 Task: Add Attachment from Google Drive to Card Card0000000091 in Board Board0000000023 in Workspace WS0000000008 in Trello. Add Cover Orange to Card Card0000000091 in Board Board0000000023 in Workspace WS0000000008 in Trello. Add "Add Label …" with "Title" Title0000000091 to Button Button0000000091 to Card Card0000000091 in Board Board0000000023 in Workspace WS0000000008 in Trello. Add Description DS0000000091 to Card Card0000000091 in Board Board0000000023 in Workspace WS0000000008 in Trello. Add Comment CM0000000091 to Card Card0000000091 in Board Board0000000023 in Workspace WS0000000008 in Trello
Action: Mouse moved to (641, 52)
Screenshot: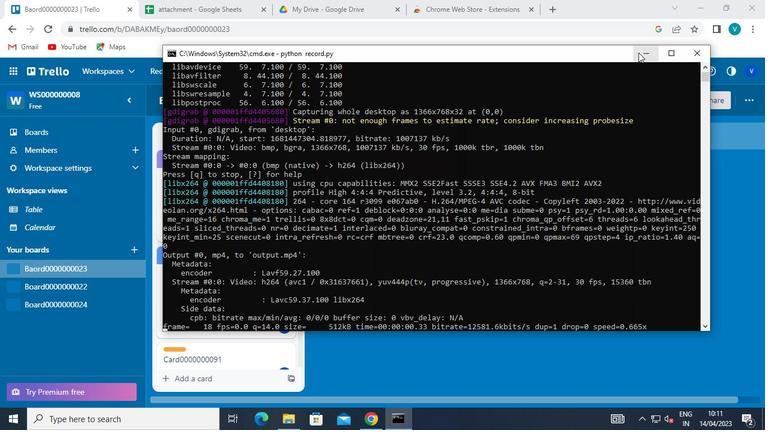 
Action: Mouse pressed left at (641, 52)
Screenshot: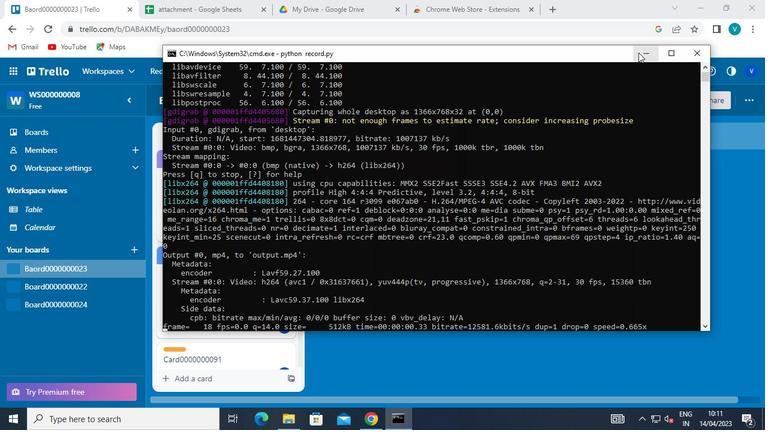 
Action: Mouse moved to (231, 353)
Screenshot: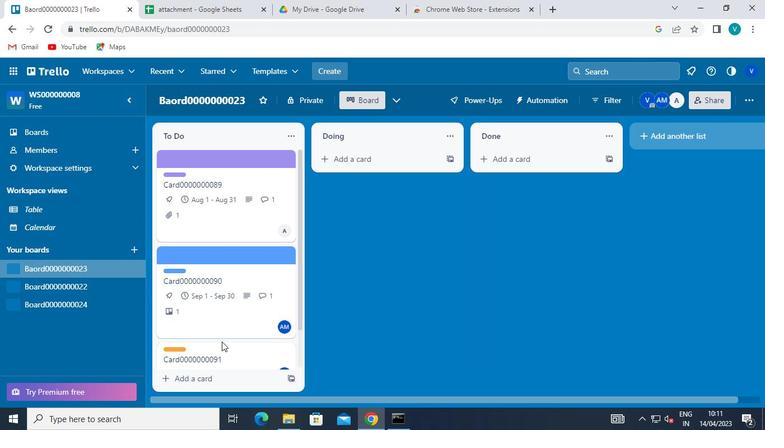 
Action: Mouse pressed left at (231, 353)
Screenshot: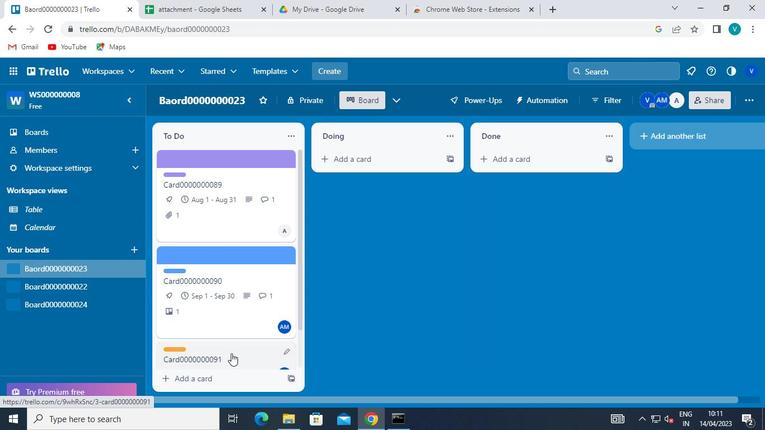 
Action: Mouse moved to (534, 294)
Screenshot: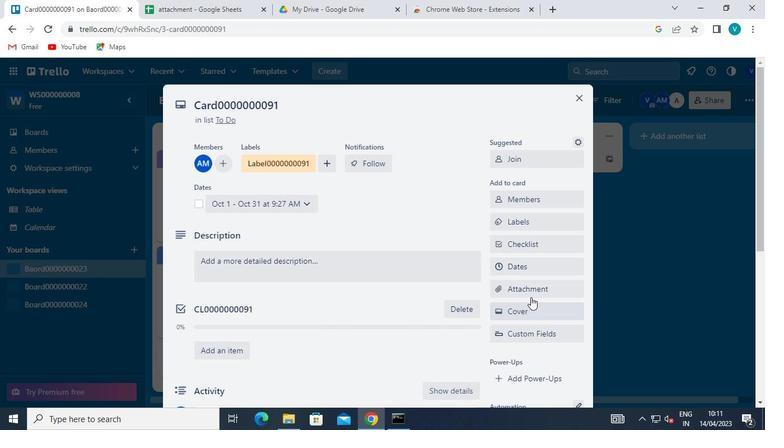 
Action: Mouse pressed left at (534, 294)
Screenshot: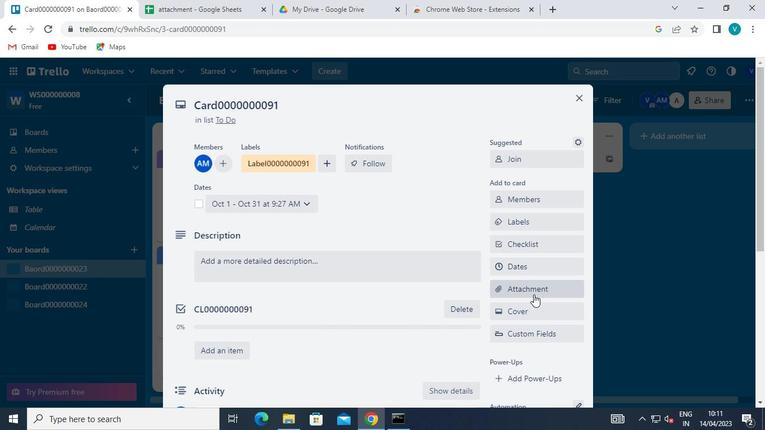 
Action: Mouse moved to (521, 151)
Screenshot: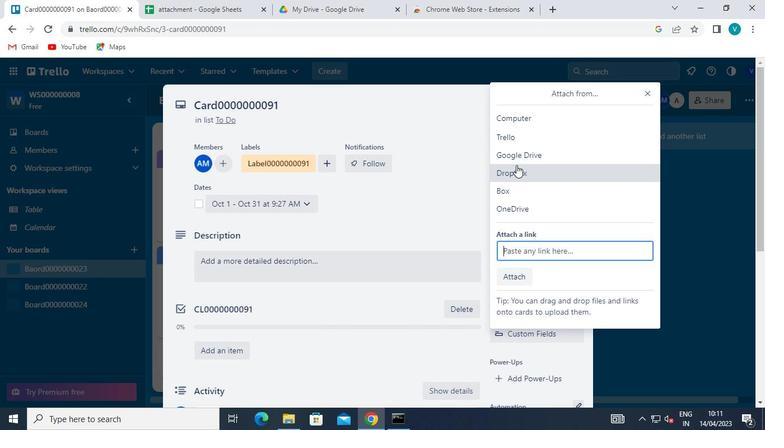 
Action: Mouse pressed left at (521, 151)
Screenshot: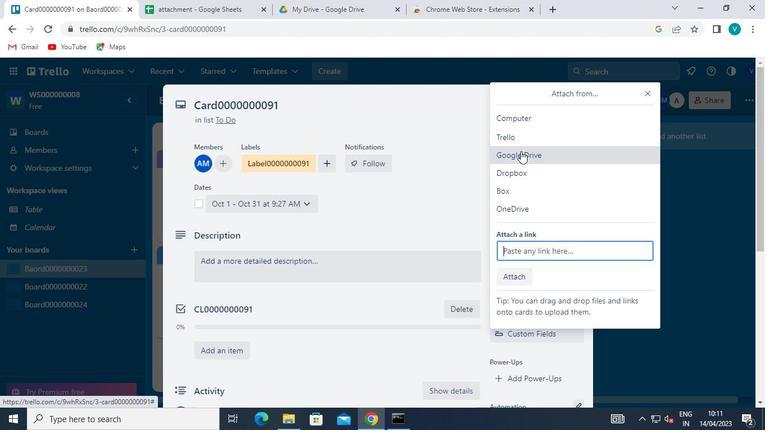 
Action: Mouse moved to (202, 232)
Screenshot: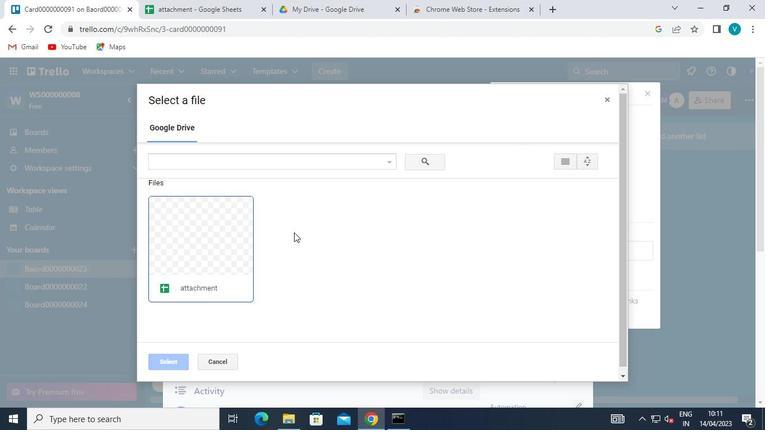 
Action: Mouse pressed left at (202, 232)
Screenshot: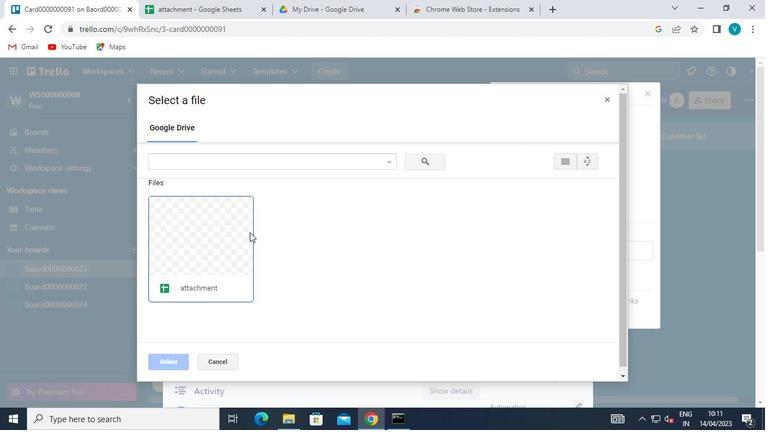 
Action: Mouse moved to (173, 359)
Screenshot: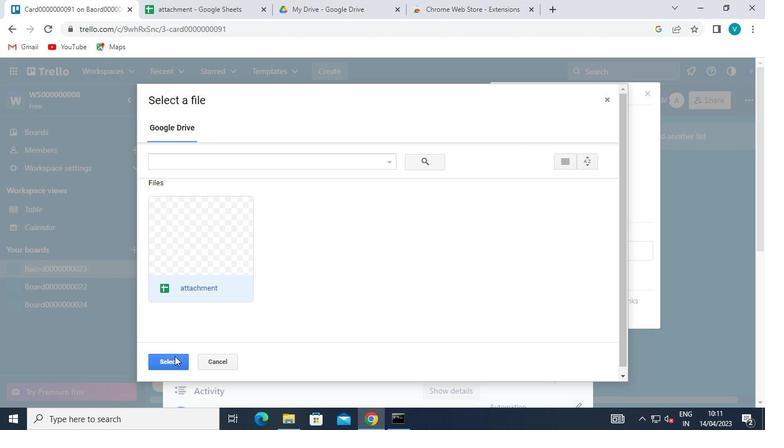 
Action: Mouse pressed left at (173, 359)
Screenshot: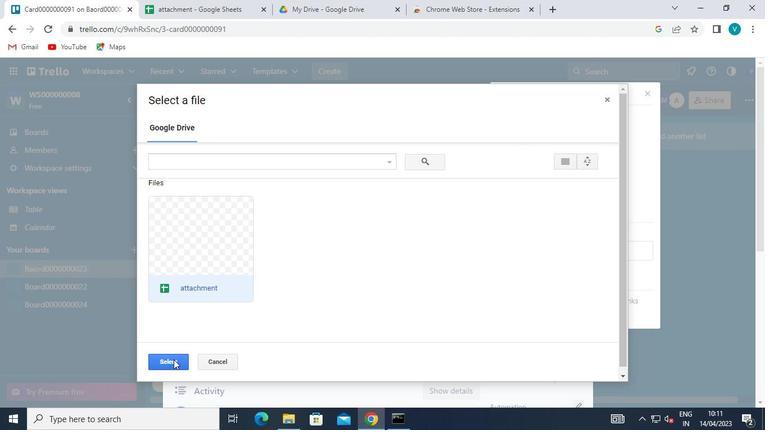 
Action: Mouse moved to (510, 316)
Screenshot: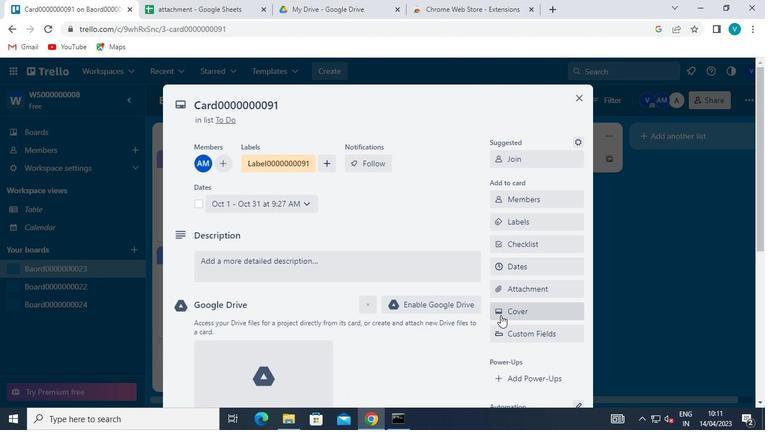 
Action: Mouse pressed left at (510, 316)
Screenshot: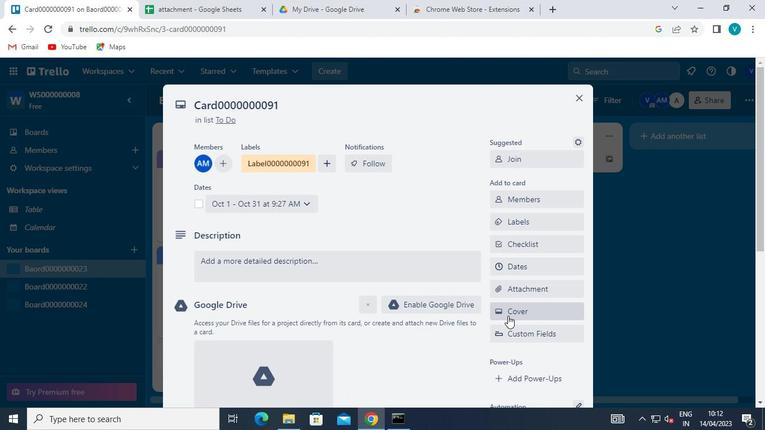 
Action: Mouse moved to (566, 192)
Screenshot: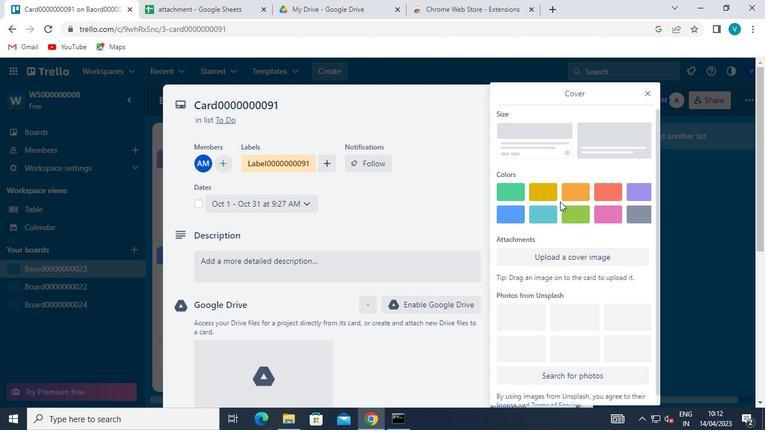 
Action: Mouse pressed left at (566, 192)
Screenshot: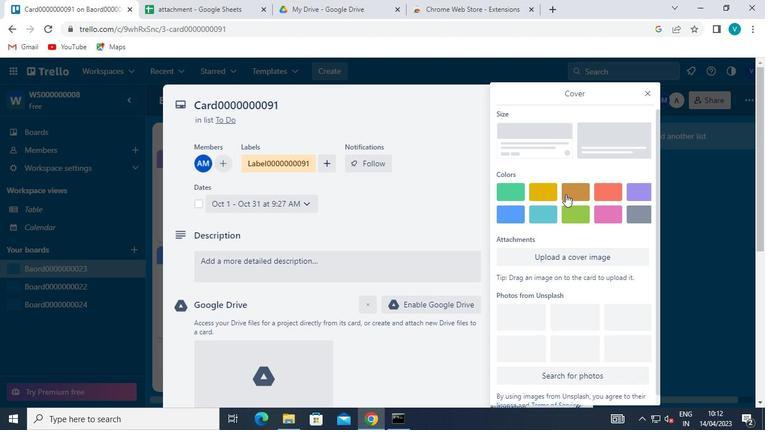 
Action: Mouse moved to (645, 94)
Screenshot: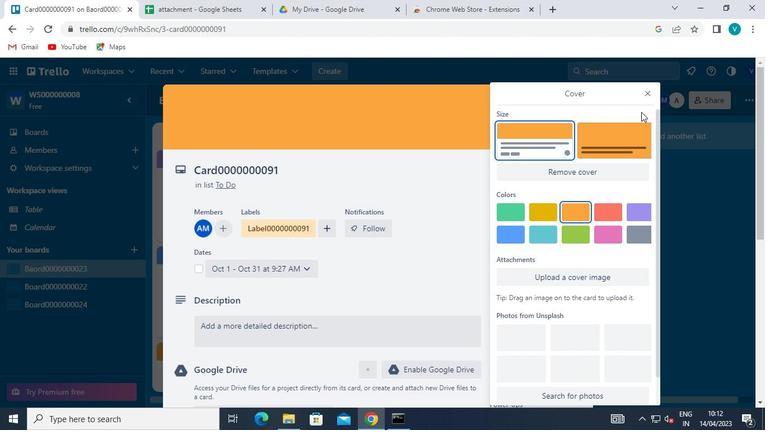 
Action: Mouse pressed left at (645, 94)
Screenshot: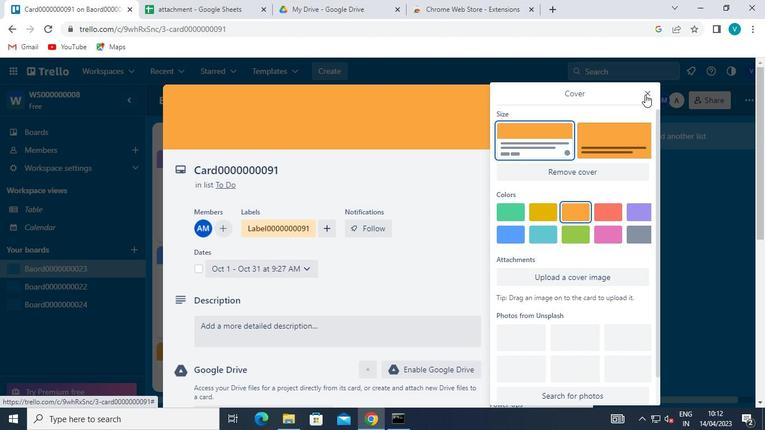 
Action: Mouse moved to (512, 283)
Screenshot: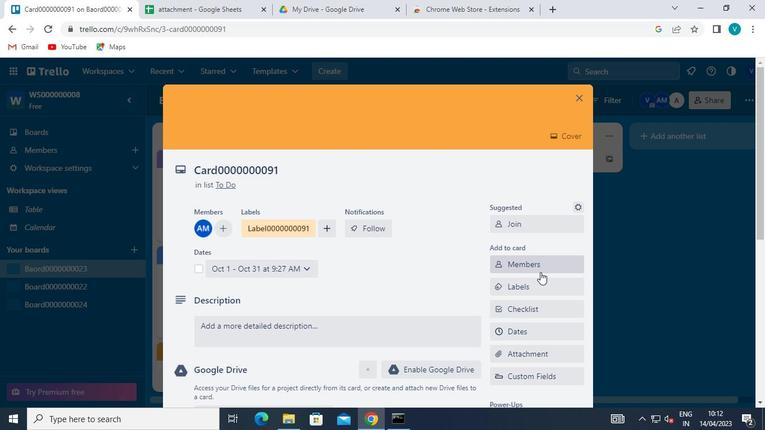 
Action: Mouse pressed left at (512, 283)
Screenshot: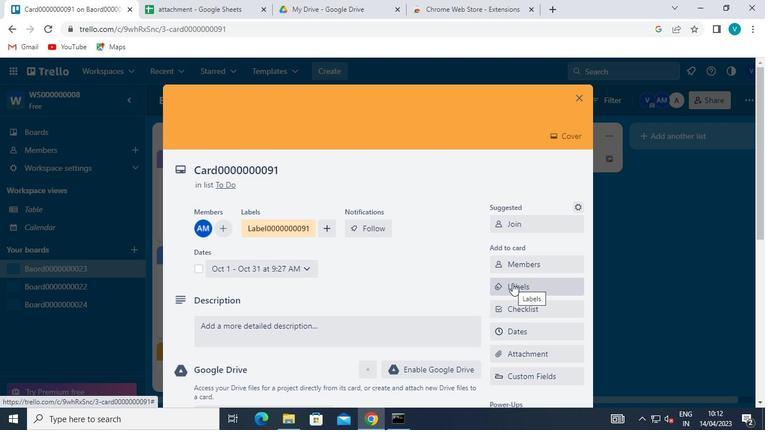 
Action: Mouse moved to (550, 126)
Screenshot: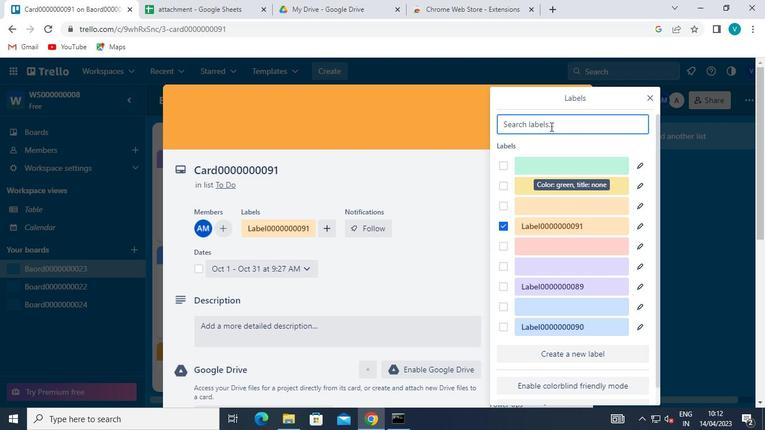 
Action: Mouse pressed left at (550, 126)
Screenshot: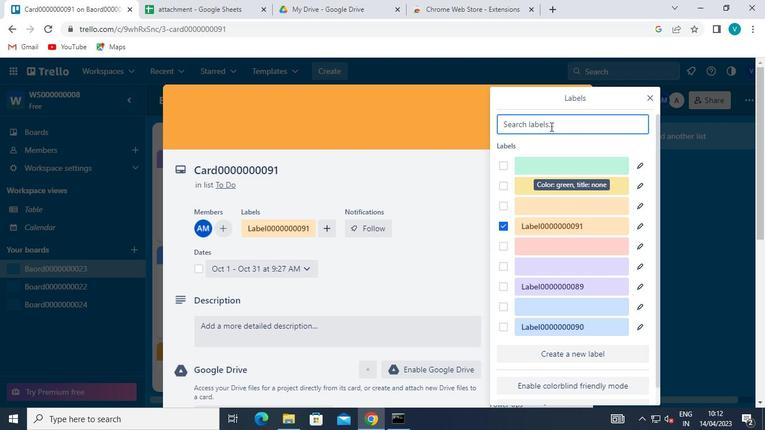 
Action: Keyboard Key.shift
Screenshot: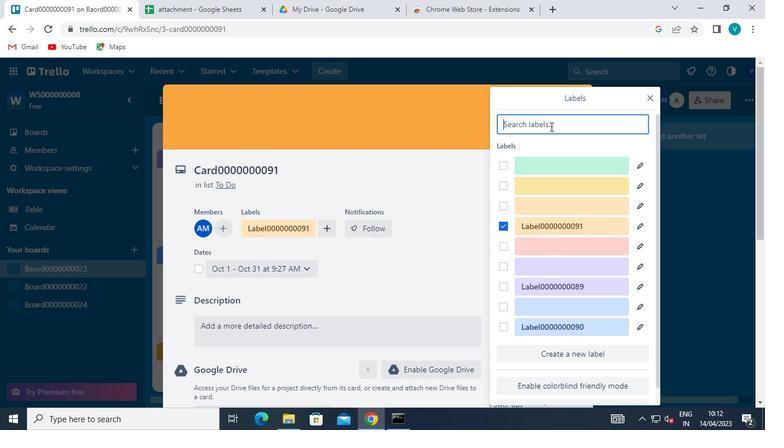 
Action: Keyboard T
Screenshot: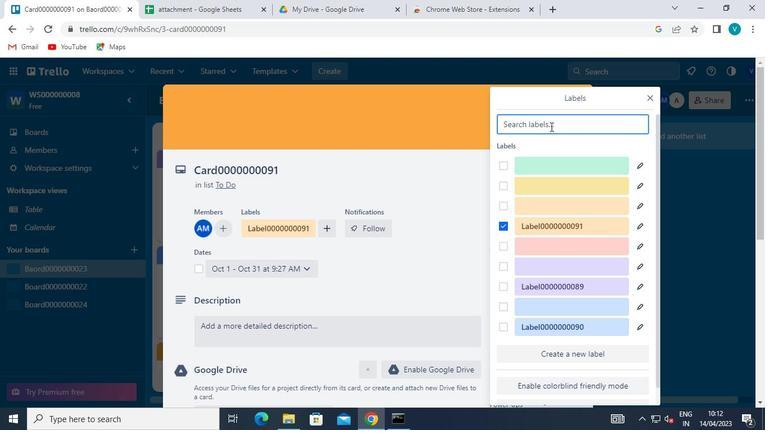 
Action: Keyboard i
Screenshot: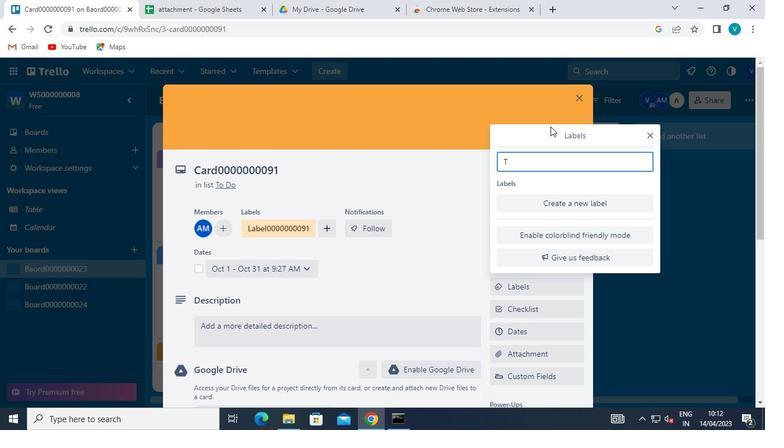 
Action: Keyboard t
Screenshot: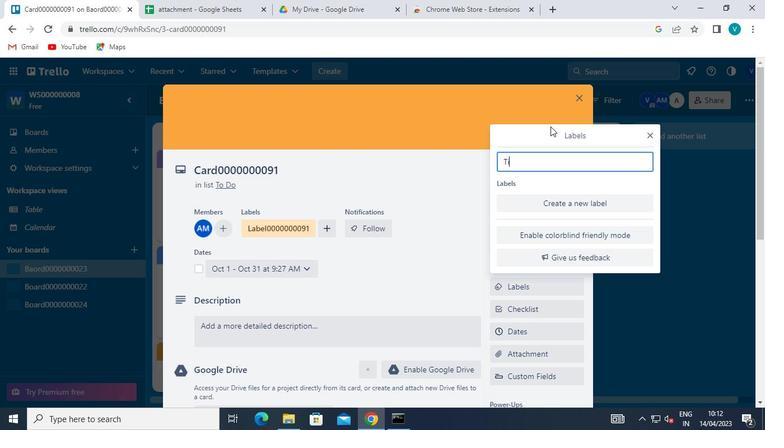 
Action: Keyboard l
Screenshot: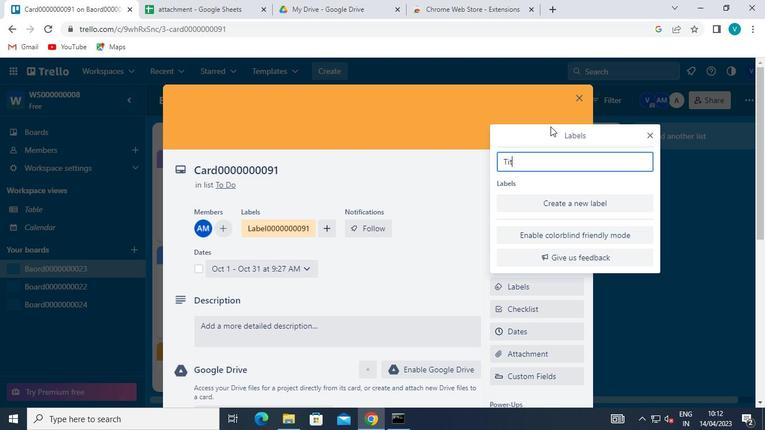 
Action: Keyboard e
Screenshot: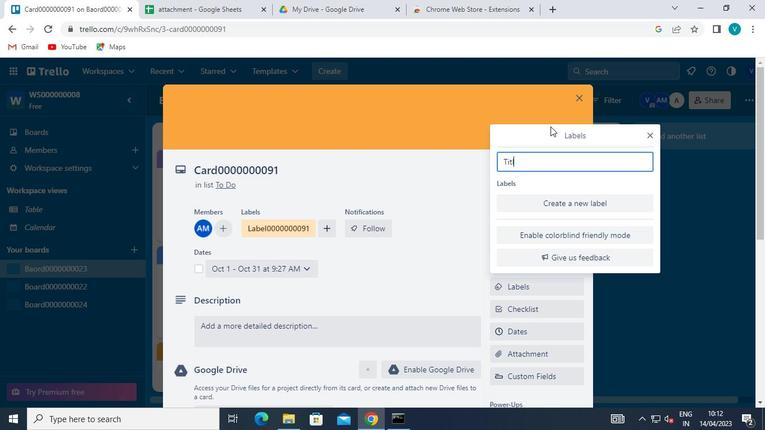 
Action: Keyboard <96>
Screenshot: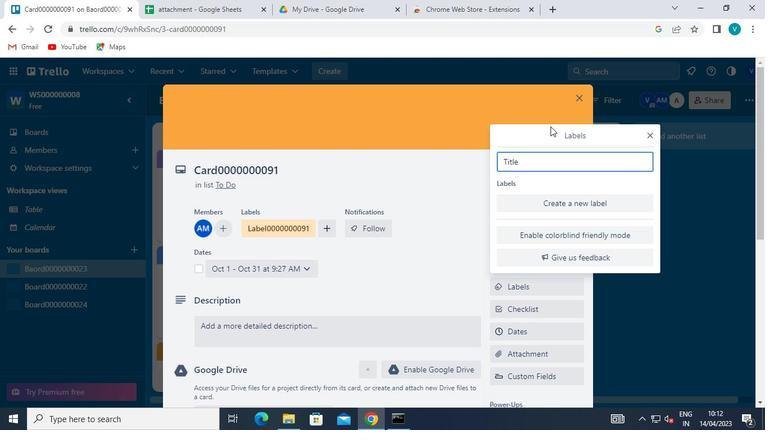 
Action: Keyboard <96>
Screenshot: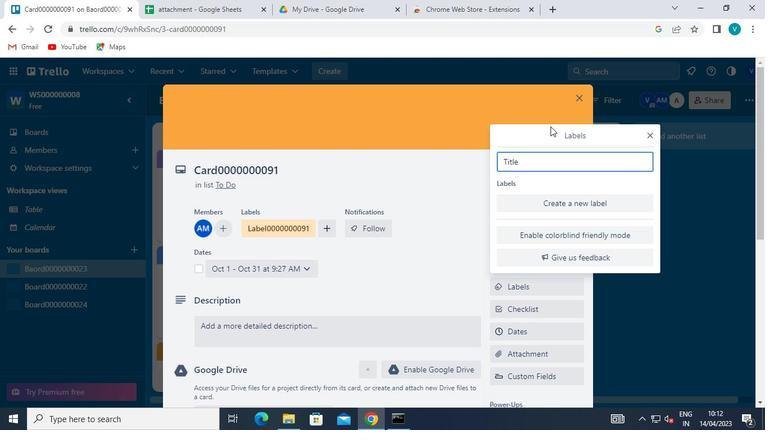 
Action: Keyboard <96>
Screenshot: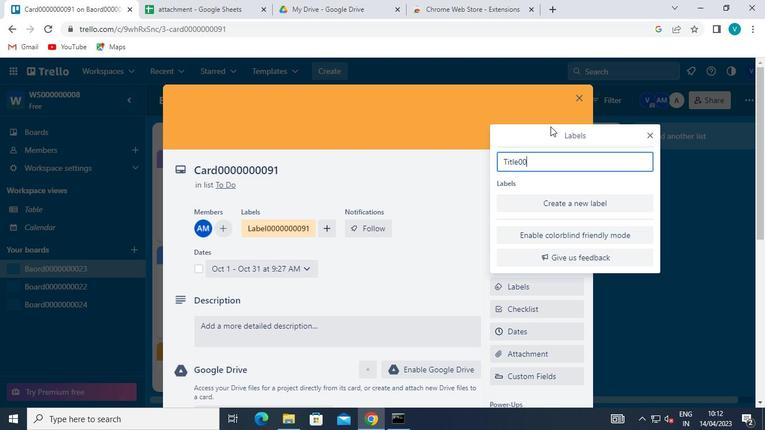 
Action: Keyboard <96>
Screenshot: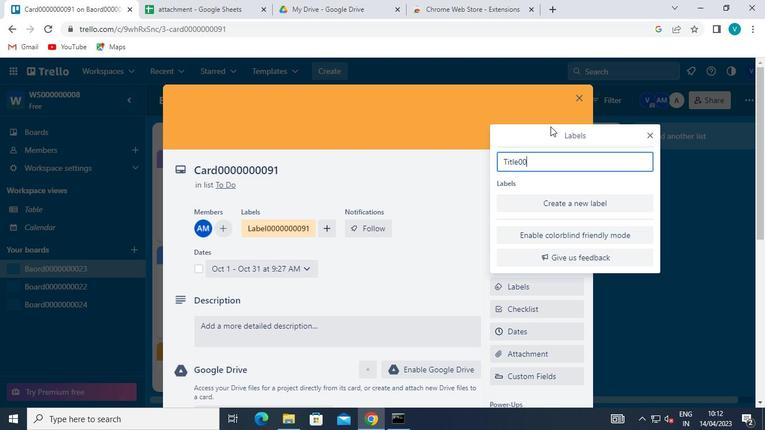 
Action: Keyboard <96>
Screenshot: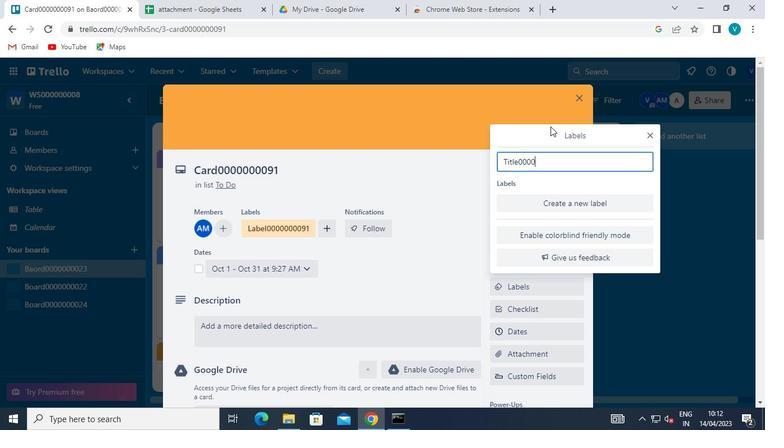 
Action: Keyboard <96>
Screenshot: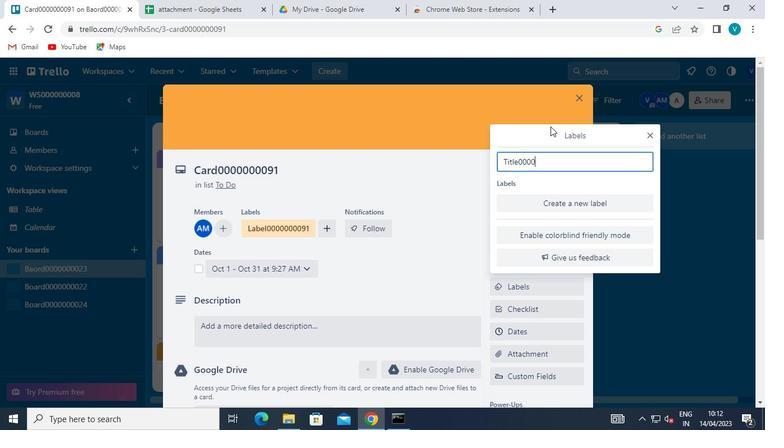 
Action: Keyboard <96>
Screenshot: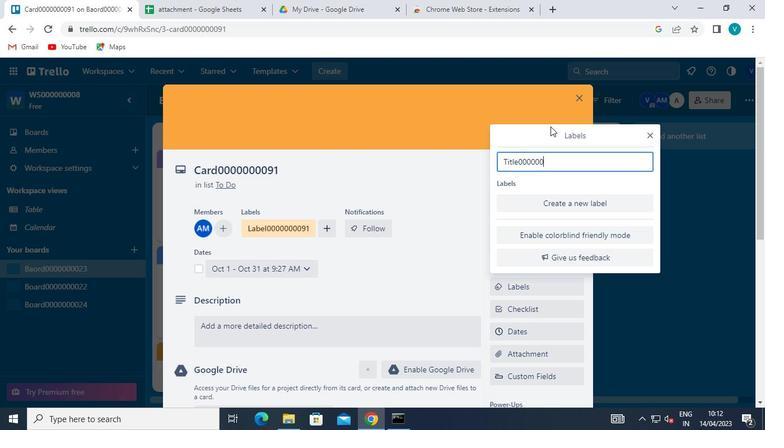 
Action: Keyboard <96>
Screenshot: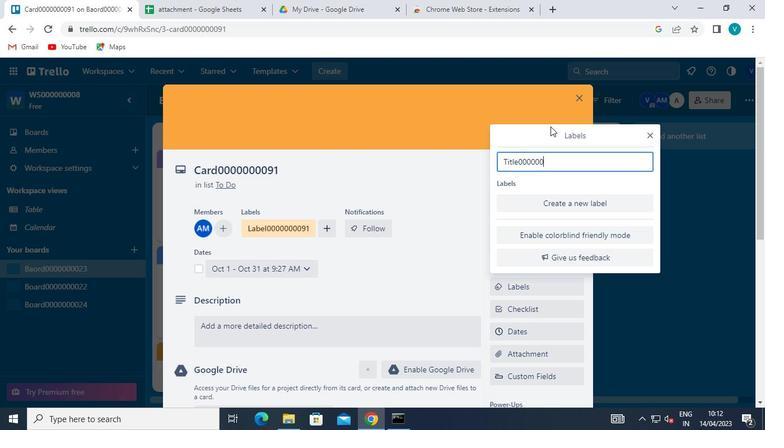 
Action: Keyboard <105>
Screenshot: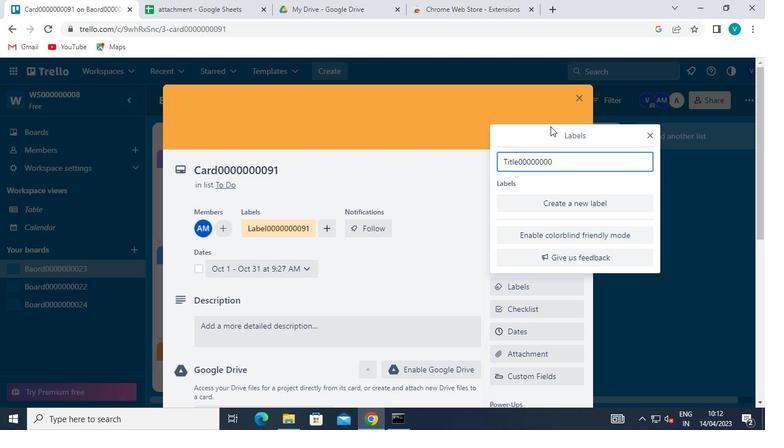
Action: Keyboard <97>
Screenshot: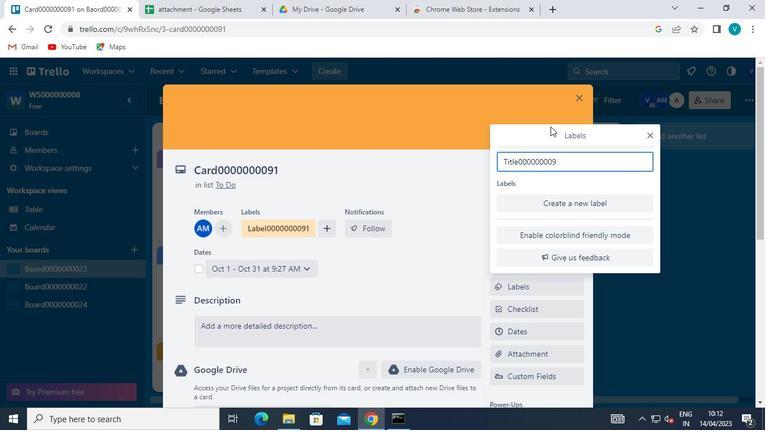 
Action: Mouse moved to (649, 136)
Screenshot: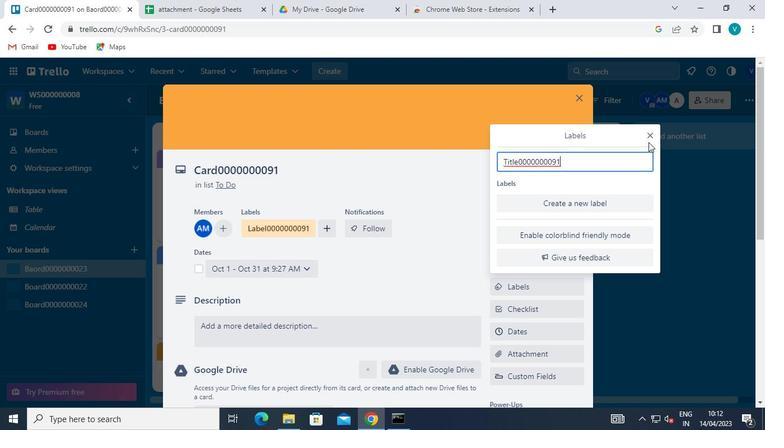 
Action: Mouse pressed left at (649, 136)
Screenshot: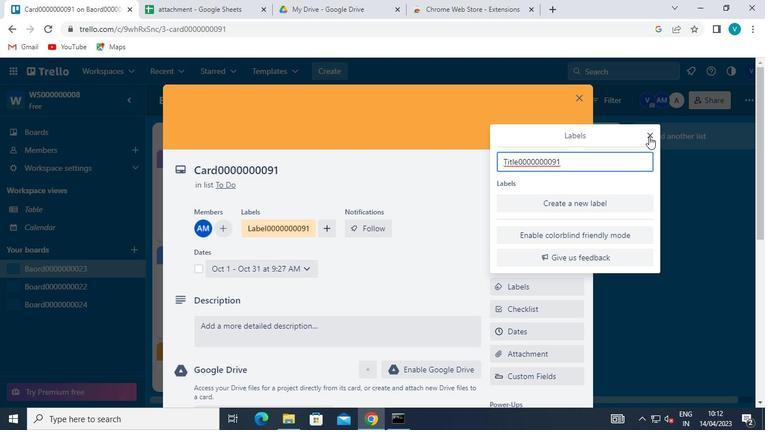 
Action: Mouse moved to (275, 326)
Screenshot: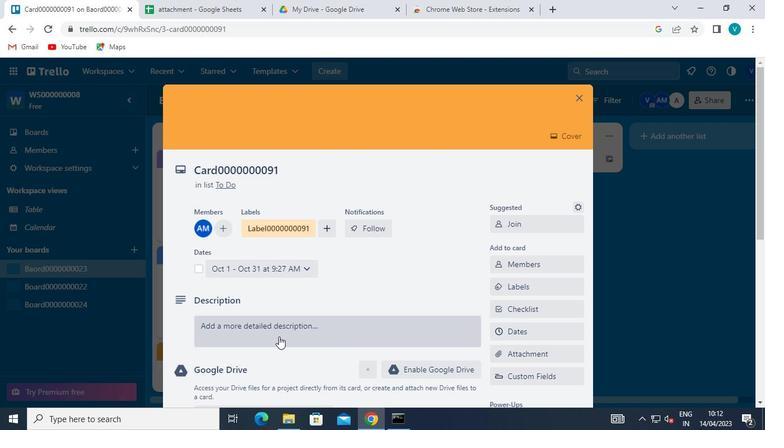 
Action: Mouse pressed left at (275, 326)
Screenshot: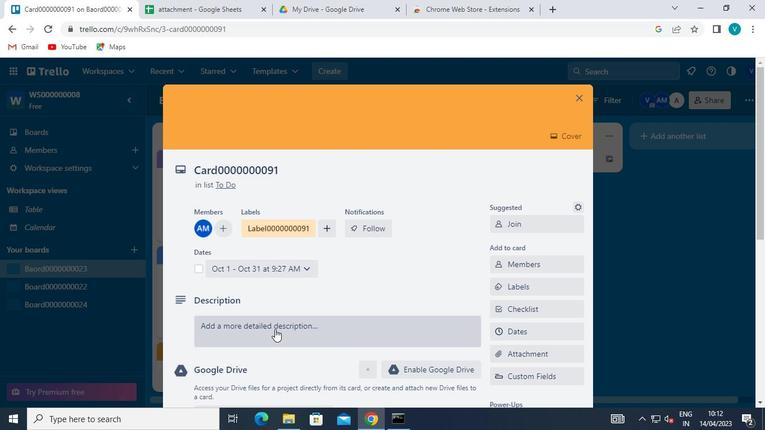 
Action: Mouse moved to (278, 324)
Screenshot: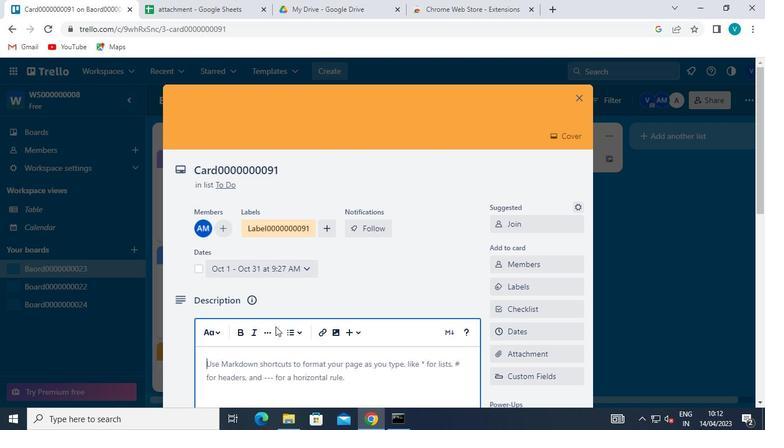 
Action: Keyboard Key.shift
Screenshot: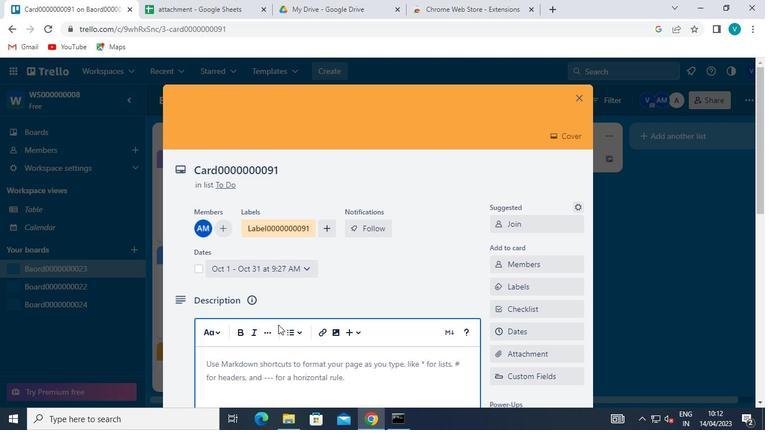 
Action: Keyboard D
Screenshot: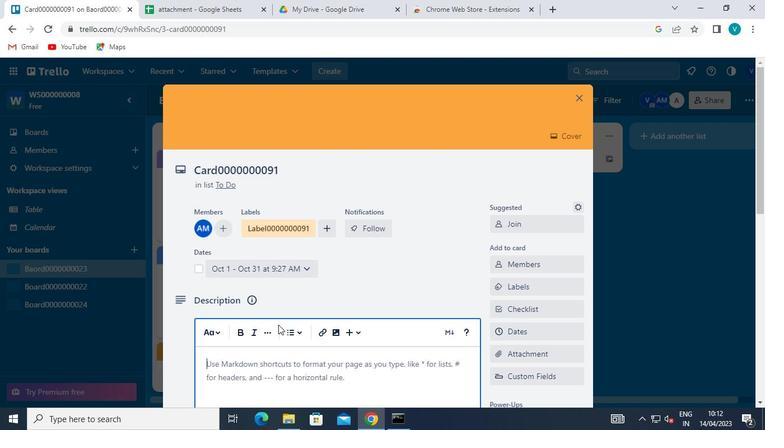 
Action: Keyboard S
Screenshot: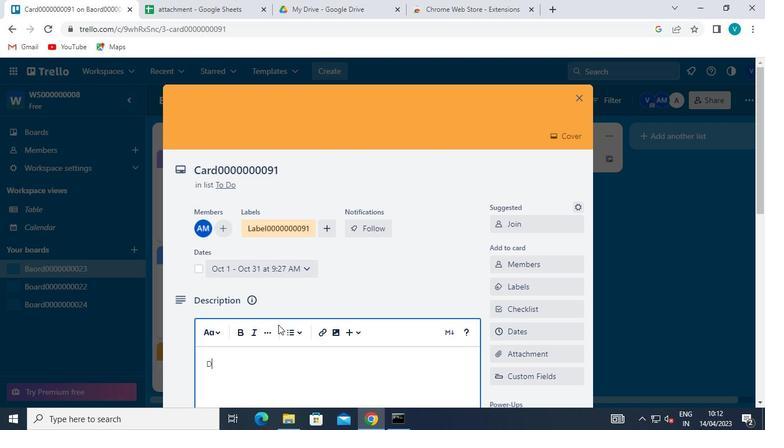 
Action: Keyboard <96>
Screenshot: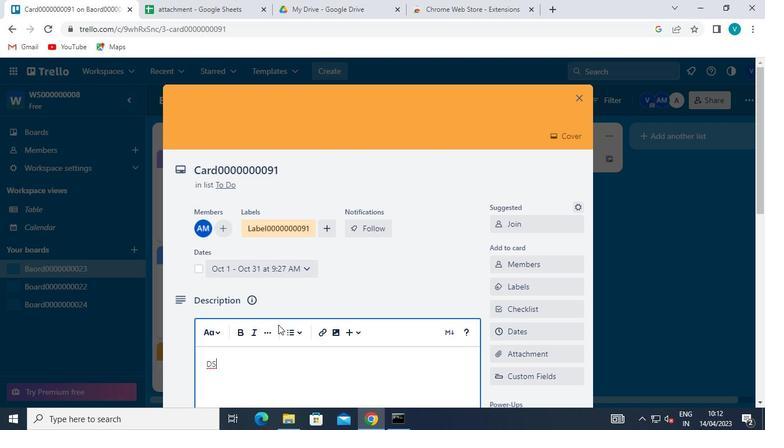 
Action: Keyboard <96>
Screenshot: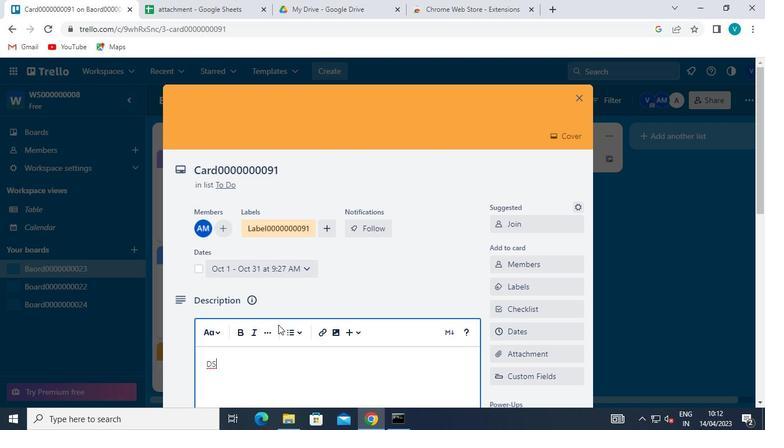 
Action: Keyboard <96>
Screenshot: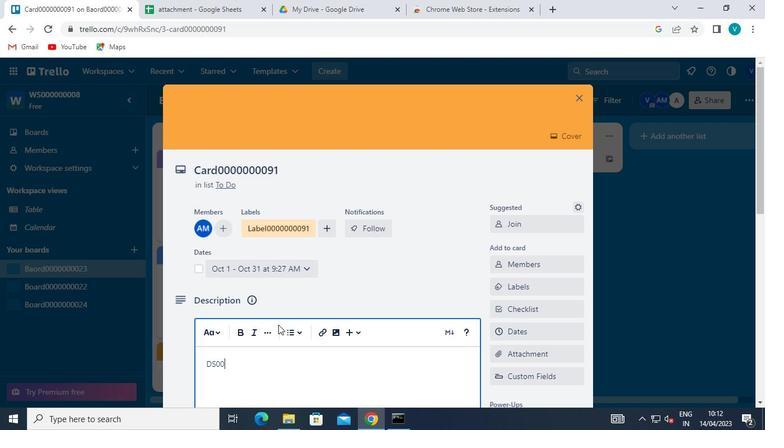 
Action: Keyboard <96>
Screenshot: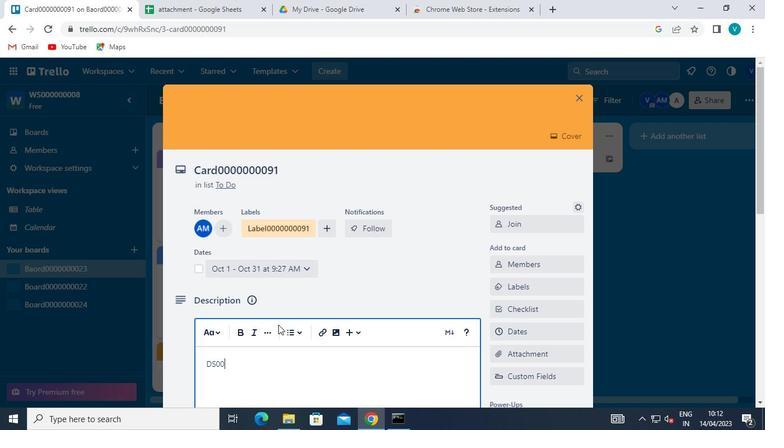 
Action: Keyboard <96>
Screenshot: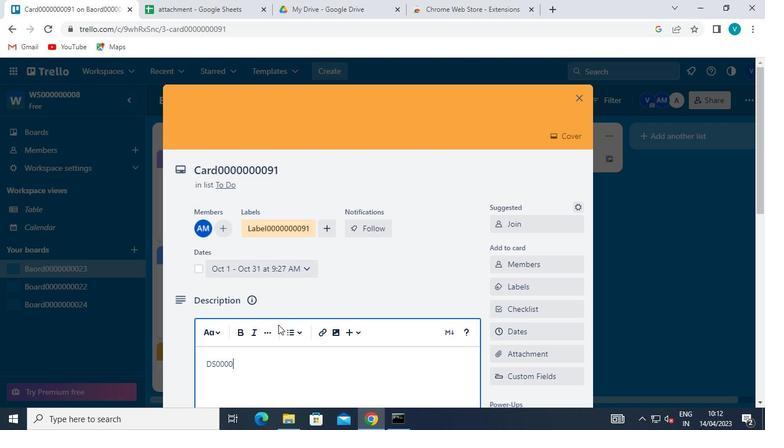 
Action: Keyboard <96>
Screenshot: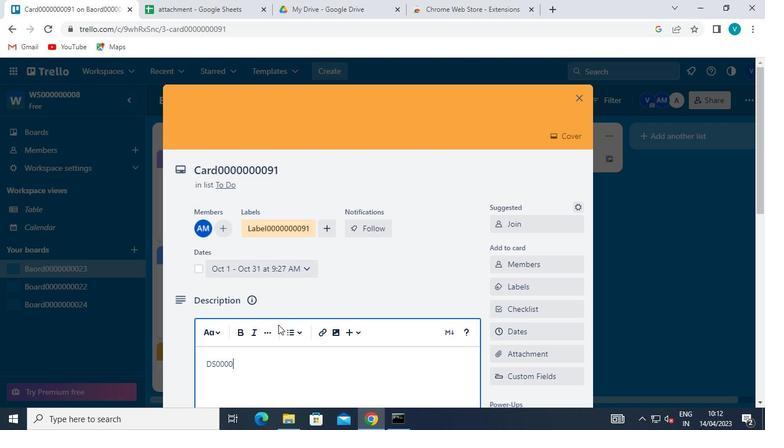 
Action: Keyboard <96>
Screenshot: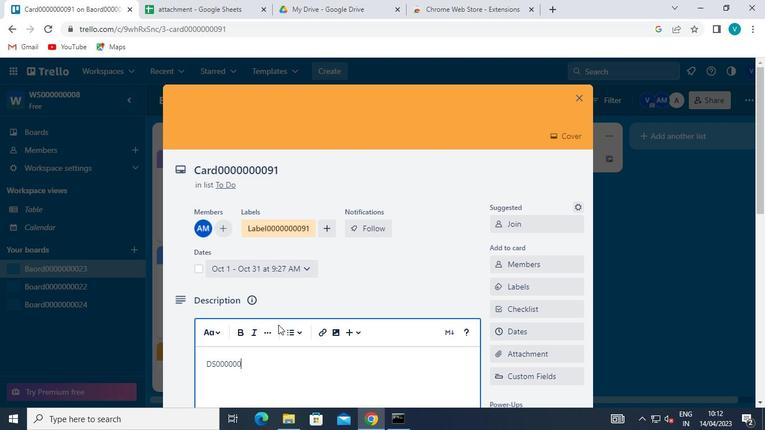 
Action: Keyboard <96>
Screenshot: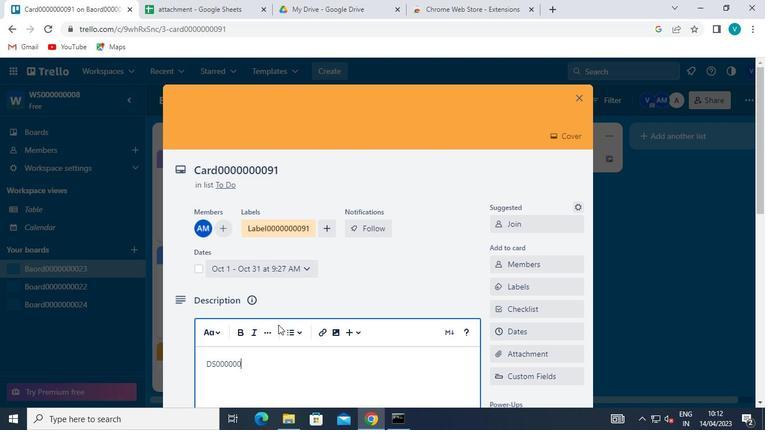 
Action: Keyboard <105>
Screenshot: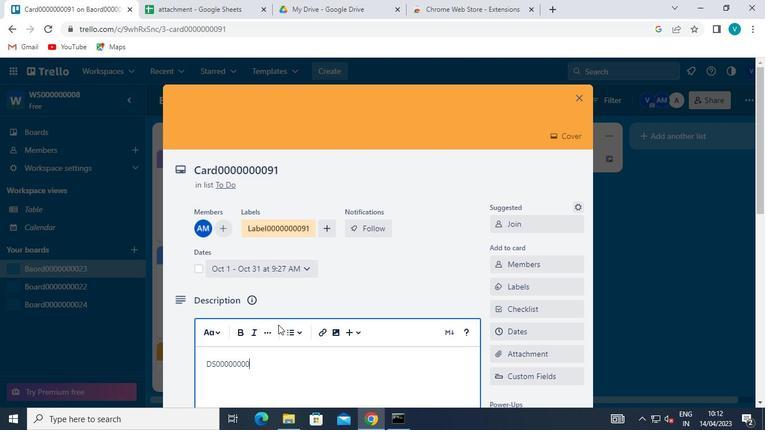 
Action: Keyboard <97>
Screenshot: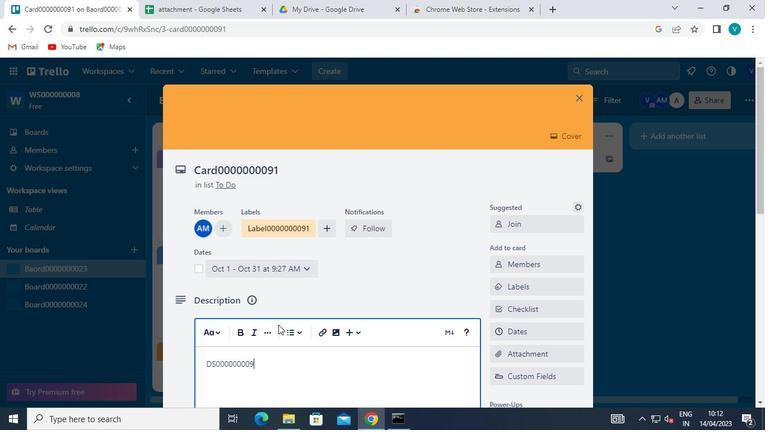 
Action: Mouse moved to (205, 315)
Screenshot: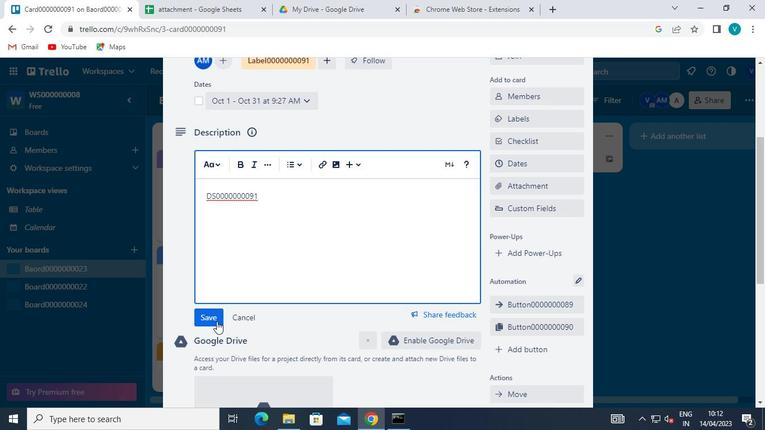 
Action: Mouse pressed left at (205, 315)
Screenshot: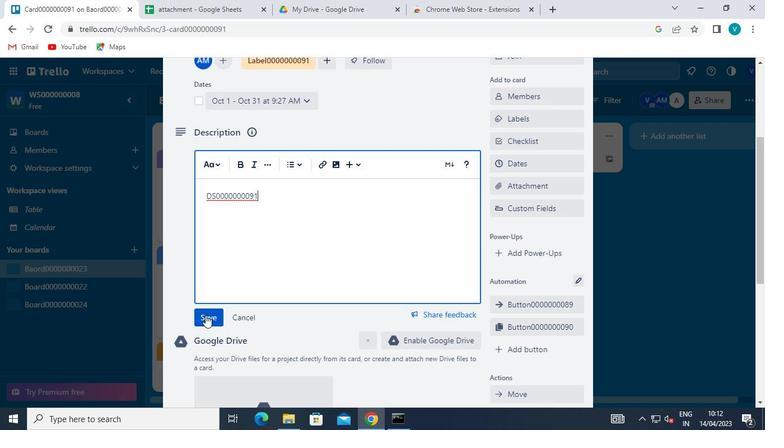 
Action: Mouse moved to (231, 331)
Screenshot: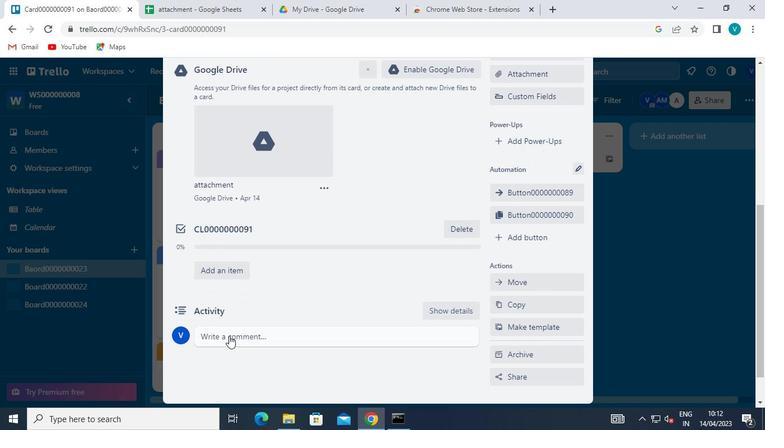 
Action: Mouse pressed left at (231, 331)
Screenshot: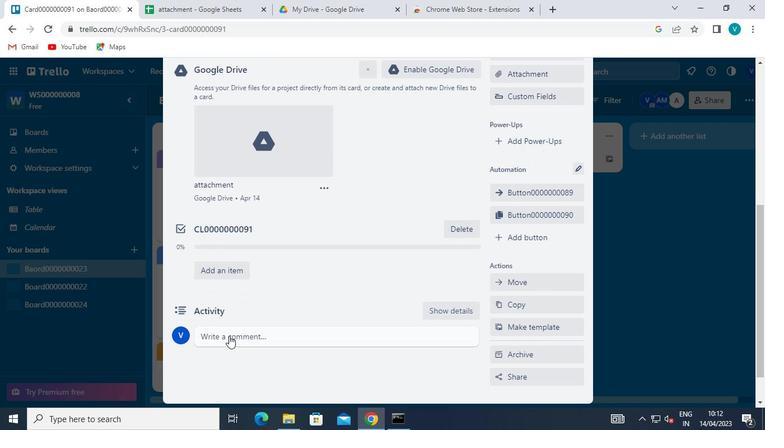 
Action: Mouse moved to (237, 331)
Screenshot: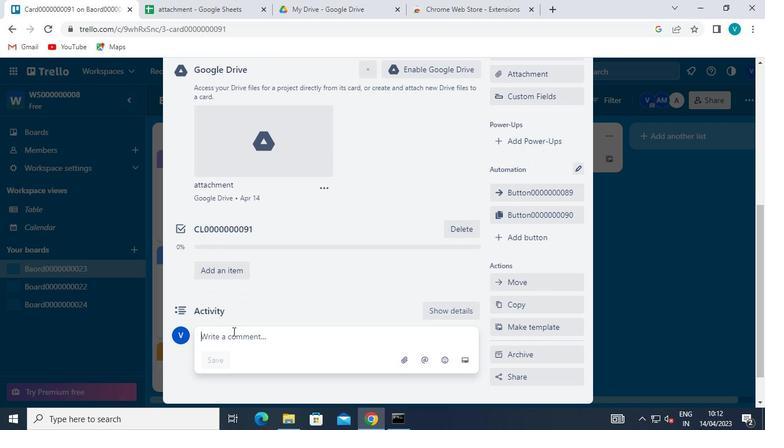 
Action: Keyboard Key.shift
Screenshot: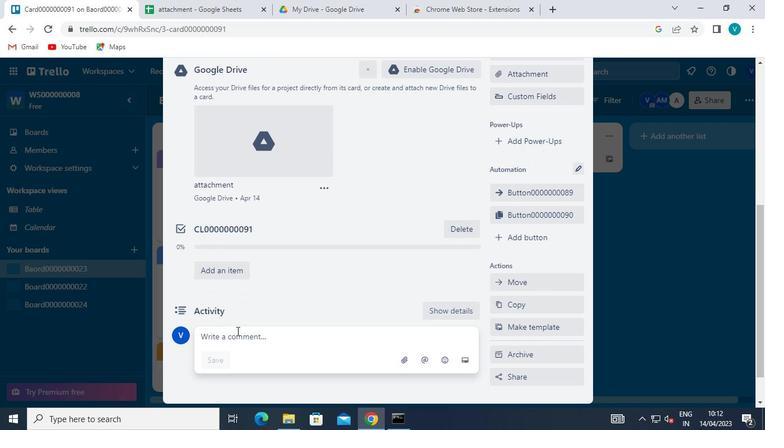 
Action: Keyboard C
Screenshot: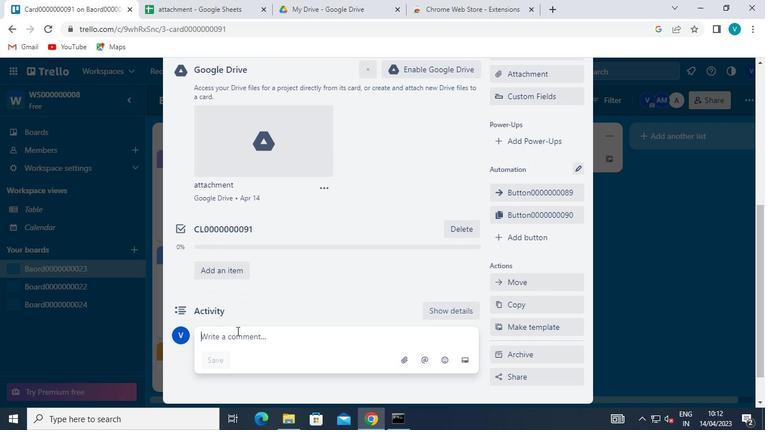 
Action: Keyboard M
Screenshot: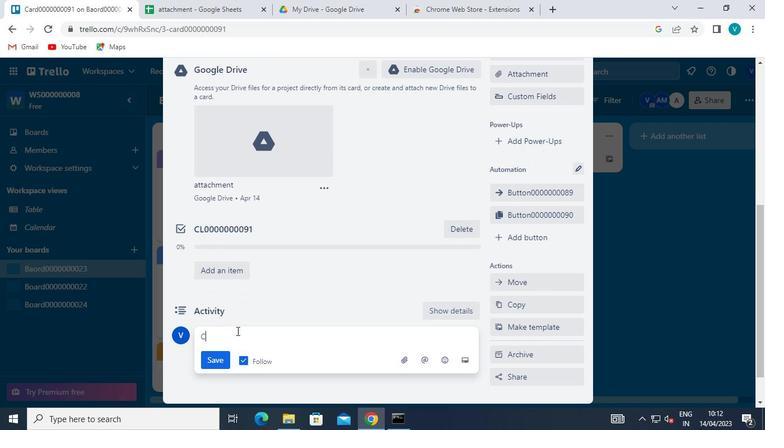 
Action: Keyboard <96>
Screenshot: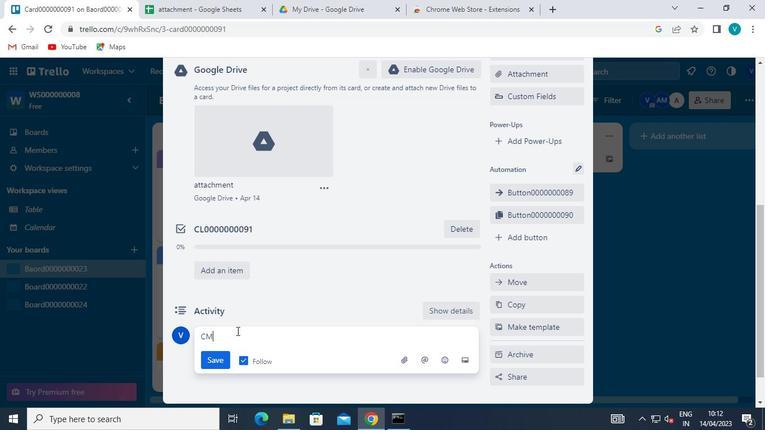 
Action: Keyboard <96>
Screenshot: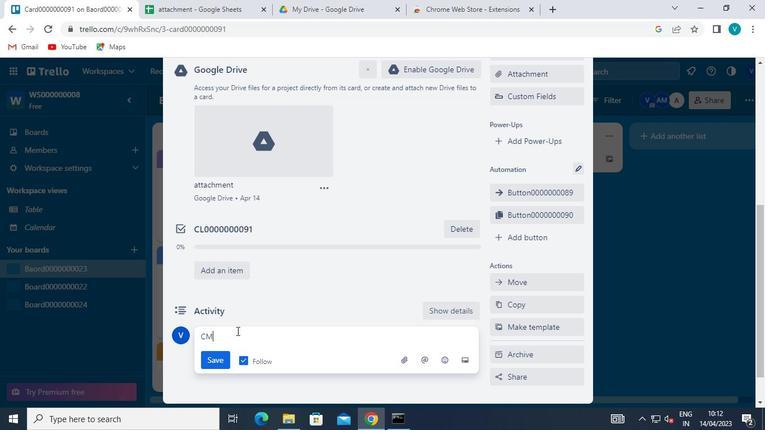 
Action: Keyboard <96>
Screenshot: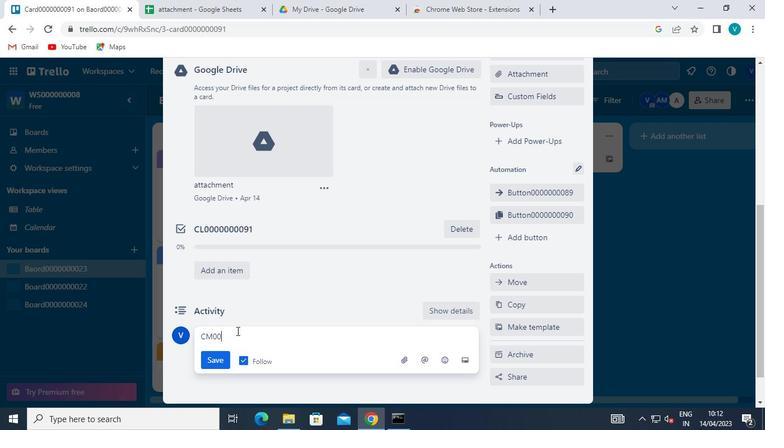 
Action: Keyboard <96>
Screenshot: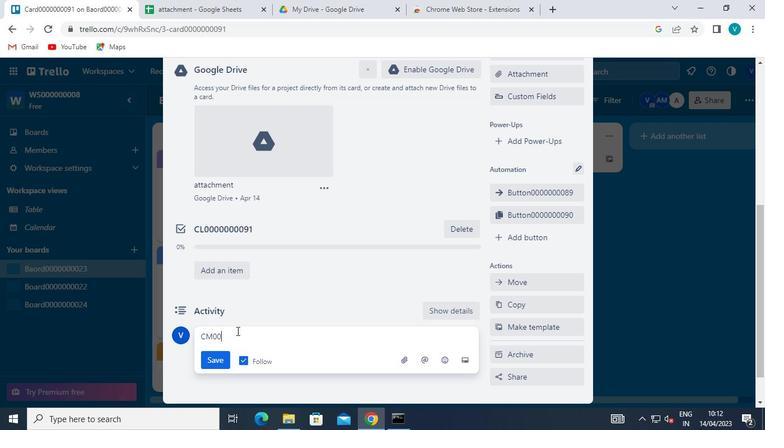 
Action: Keyboard <96>
Screenshot: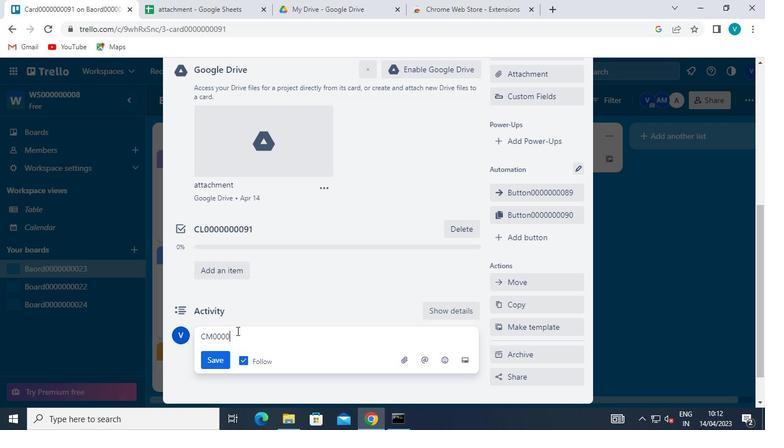 
Action: Keyboard <96>
Screenshot: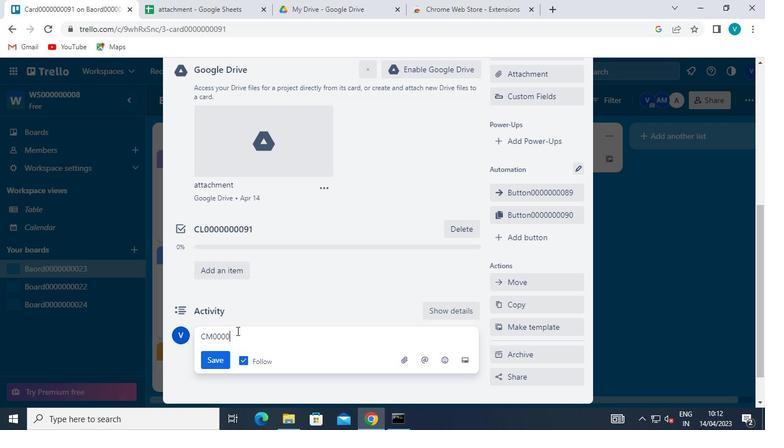 
Action: Keyboard <96>
Screenshot: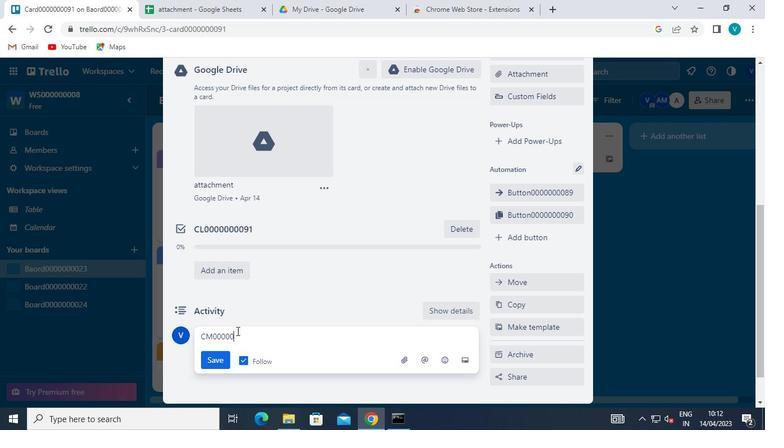 
Action: Keyboard <96>
Screenshot: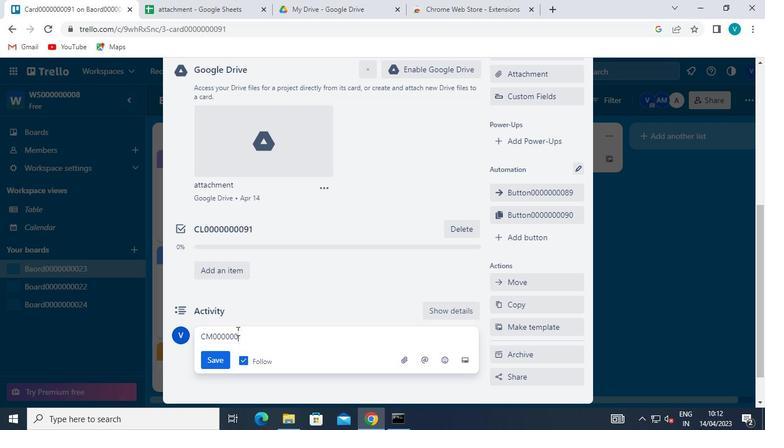 
Action: Keyboard <105>
Screenshot: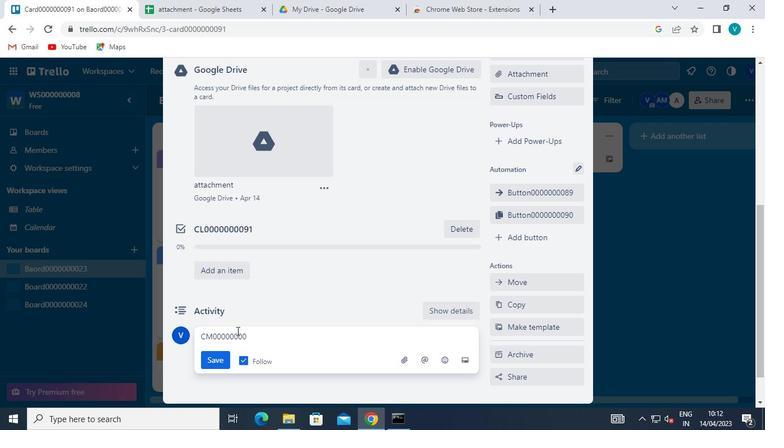 
Action: Keyboard <97>
Screenshot: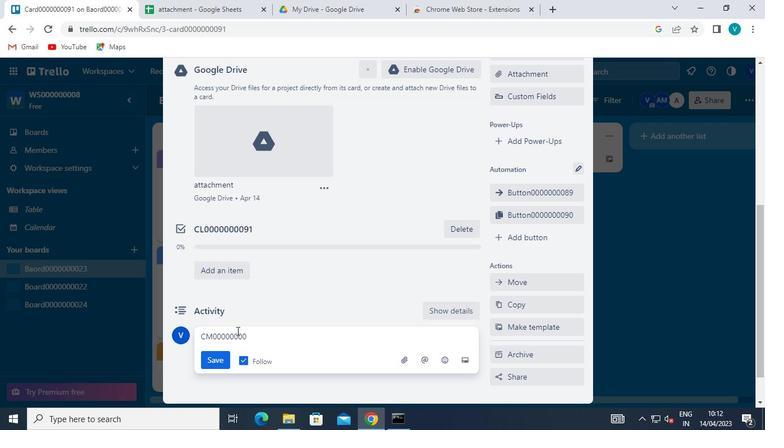 
Action: Mouse moved to (217, 361)
Screenshot: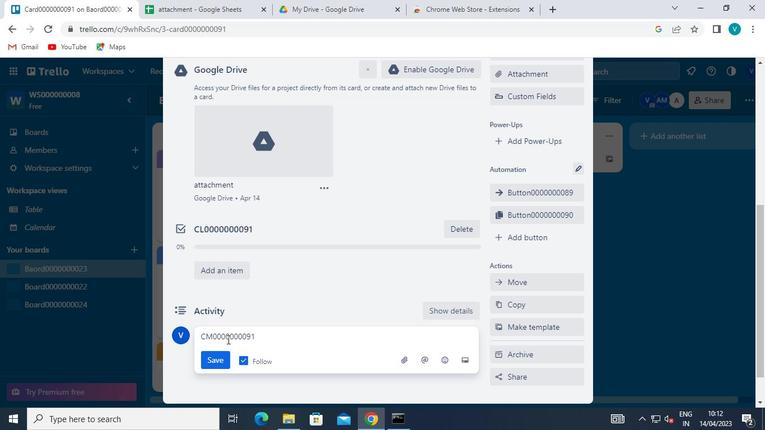 
Action: Mouse pressed left at (217, 361)
Screenshot: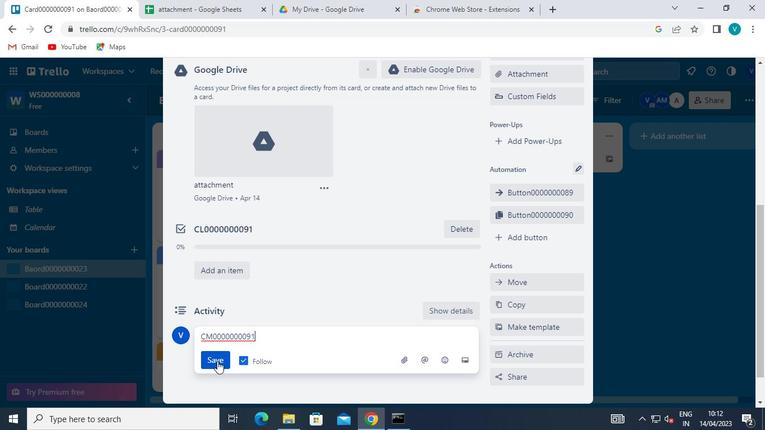 
Action: Mouse moved to (580, 94)
Screenshot: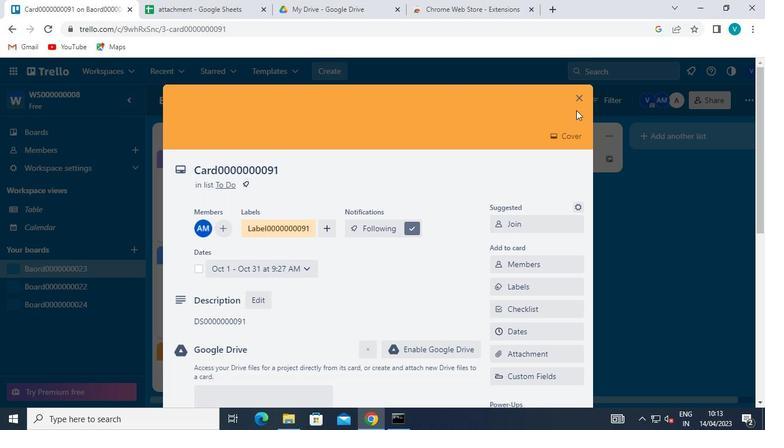 
Action: Mouse pressed left at (580, 94)
Screenshot: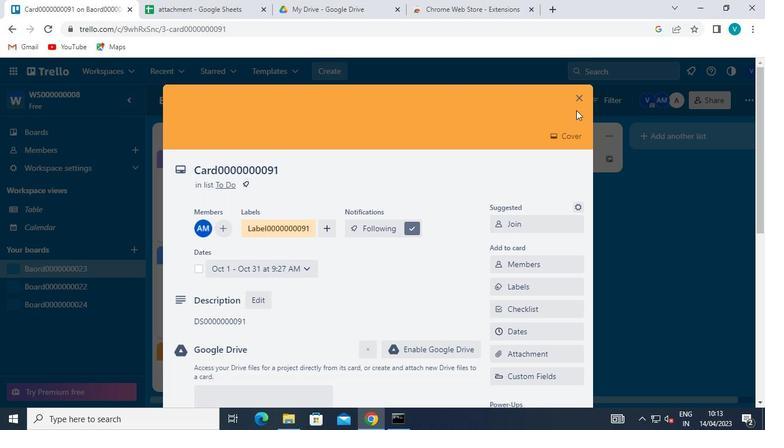
Action: Mouse moved to (398, 429)
Screenshot: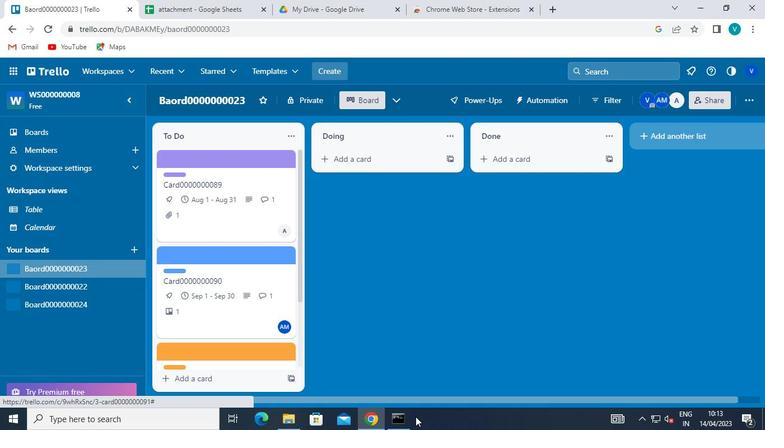 
Action: Mouse pressed left at (398, 429)
Screenshot: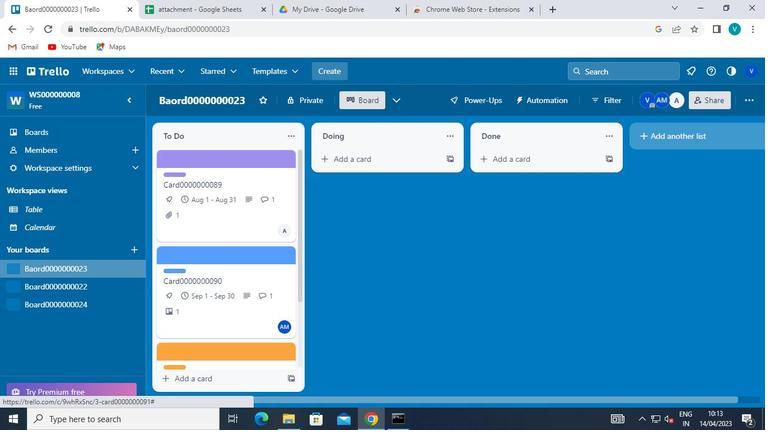 
Action: Mouse moved to (703, 52)
Screenshot: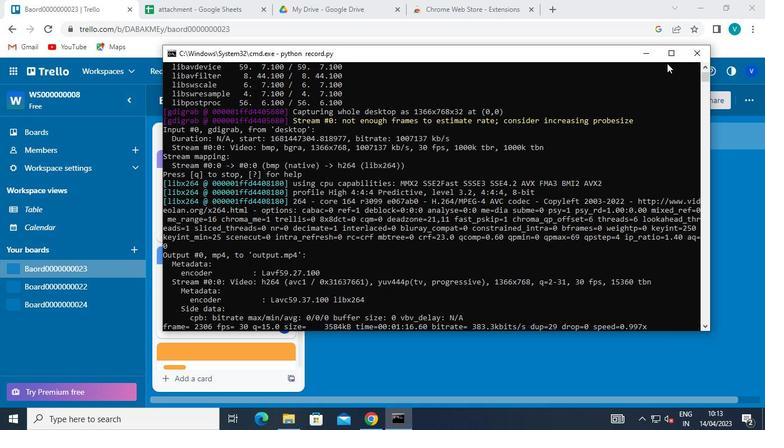 
Action: Mouse pressed left at (703, 52)
Screenshot: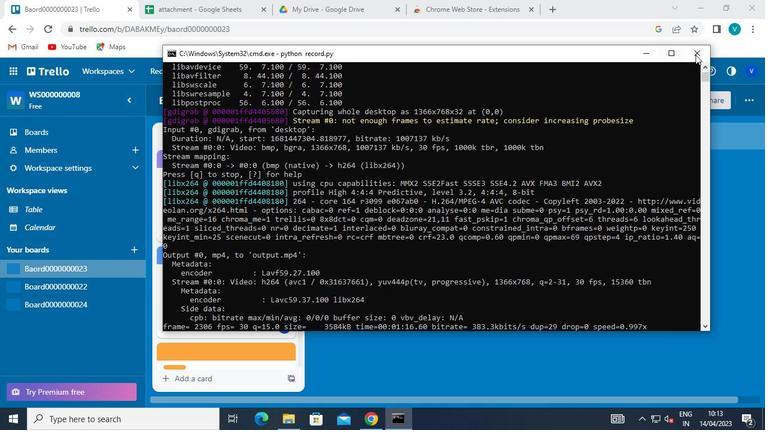 
